 Task: Insert the product roadmap with the project name"Monthly report" and mention the status as launched.
Action: Mouse moved to (135, 97)
Screenshot: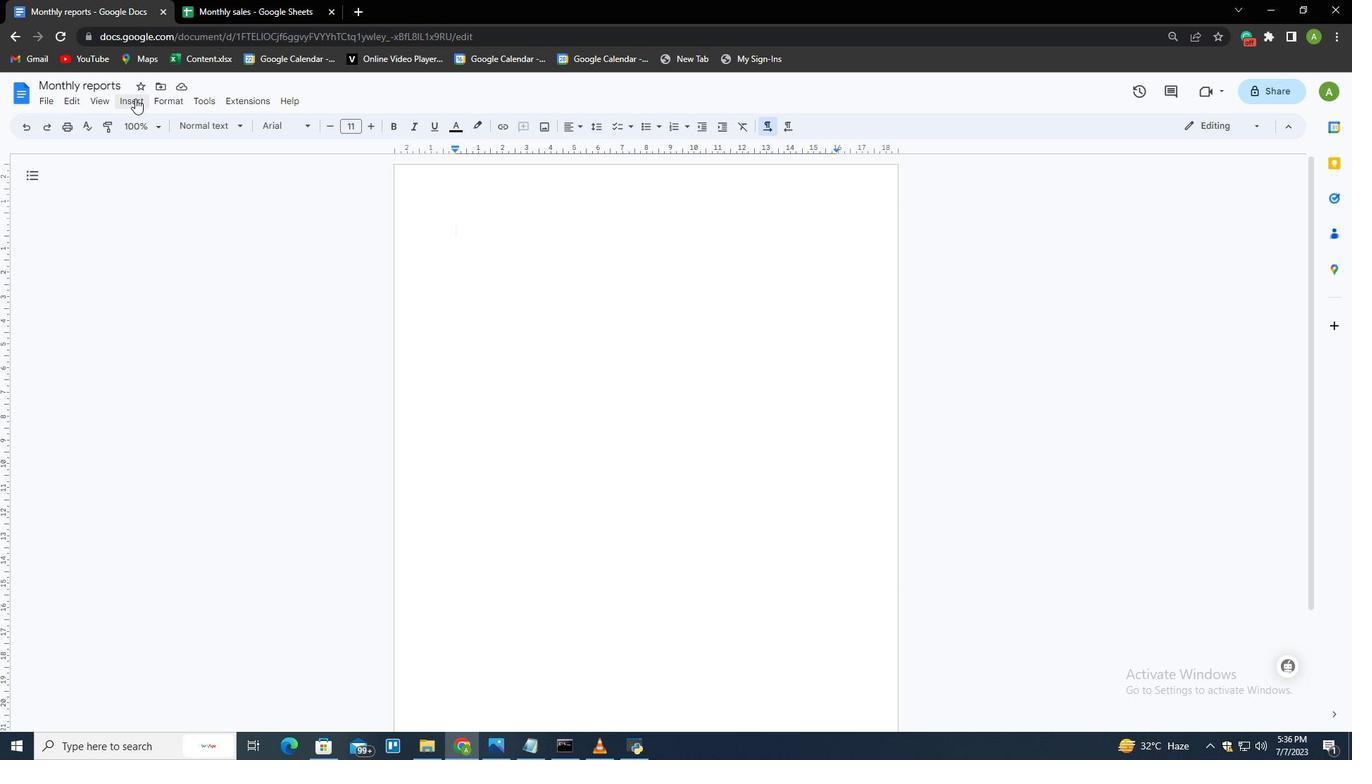 
Action: Mouse pressed left at (135, 97)
Screenshot: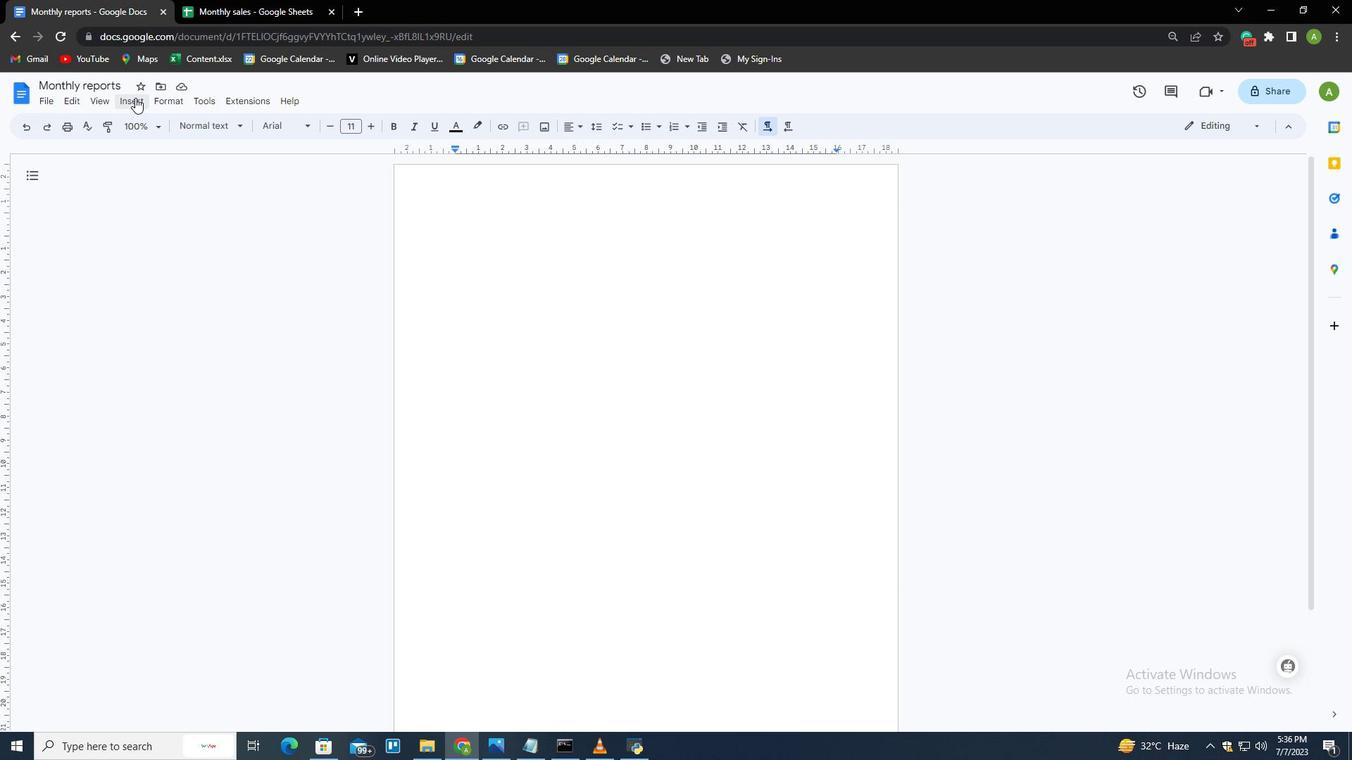 
Action: Mouse moved to (361, 370)
Screenshot: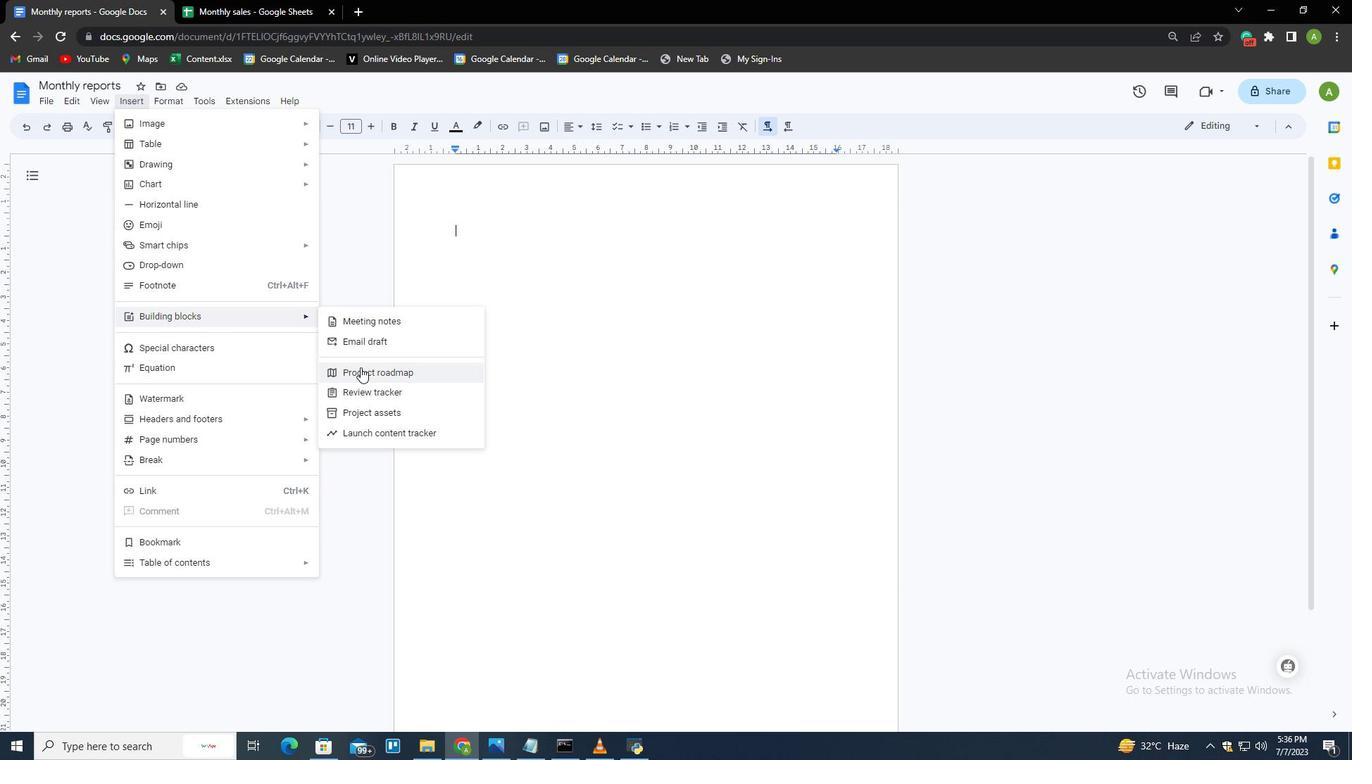 
Action: Mouse pressed left at (361, 370)
Screenshot: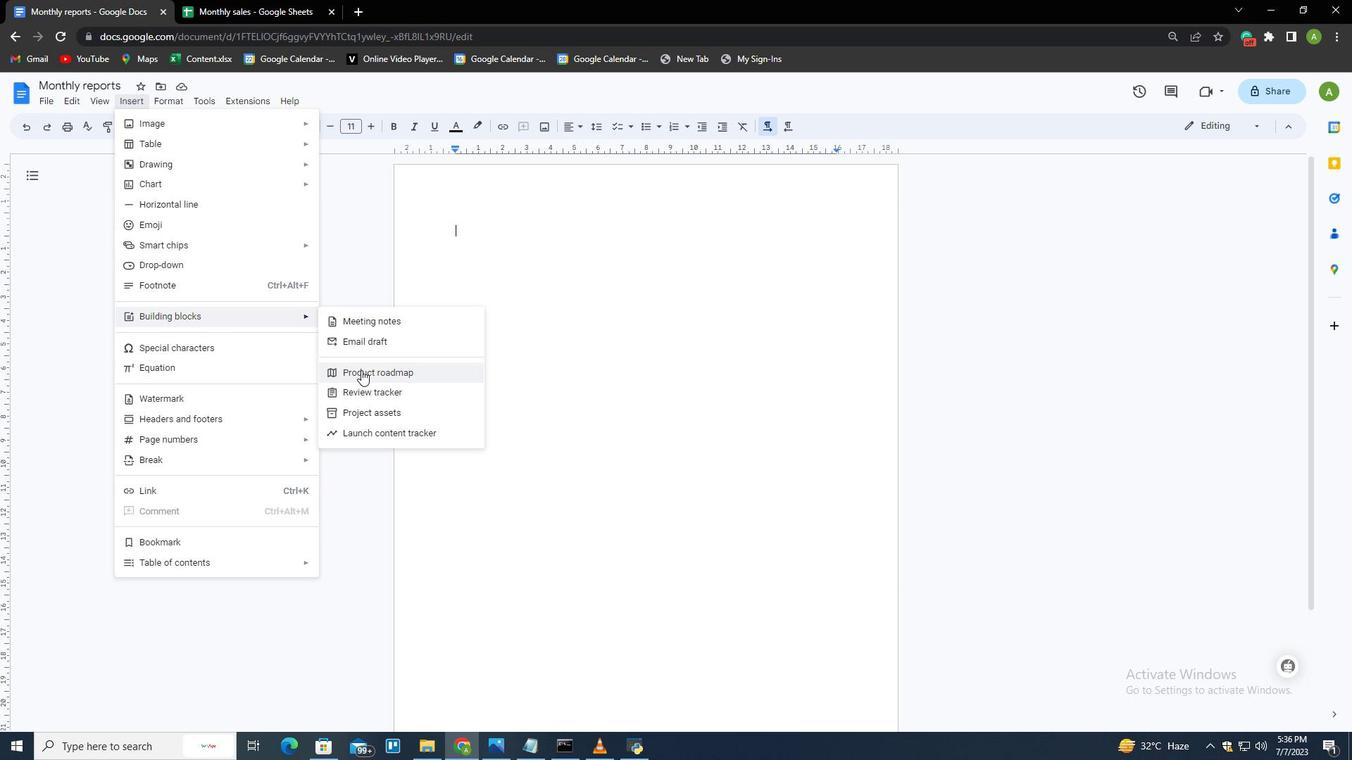 
Action: Mouse moved to (519, 269)
Screenshot: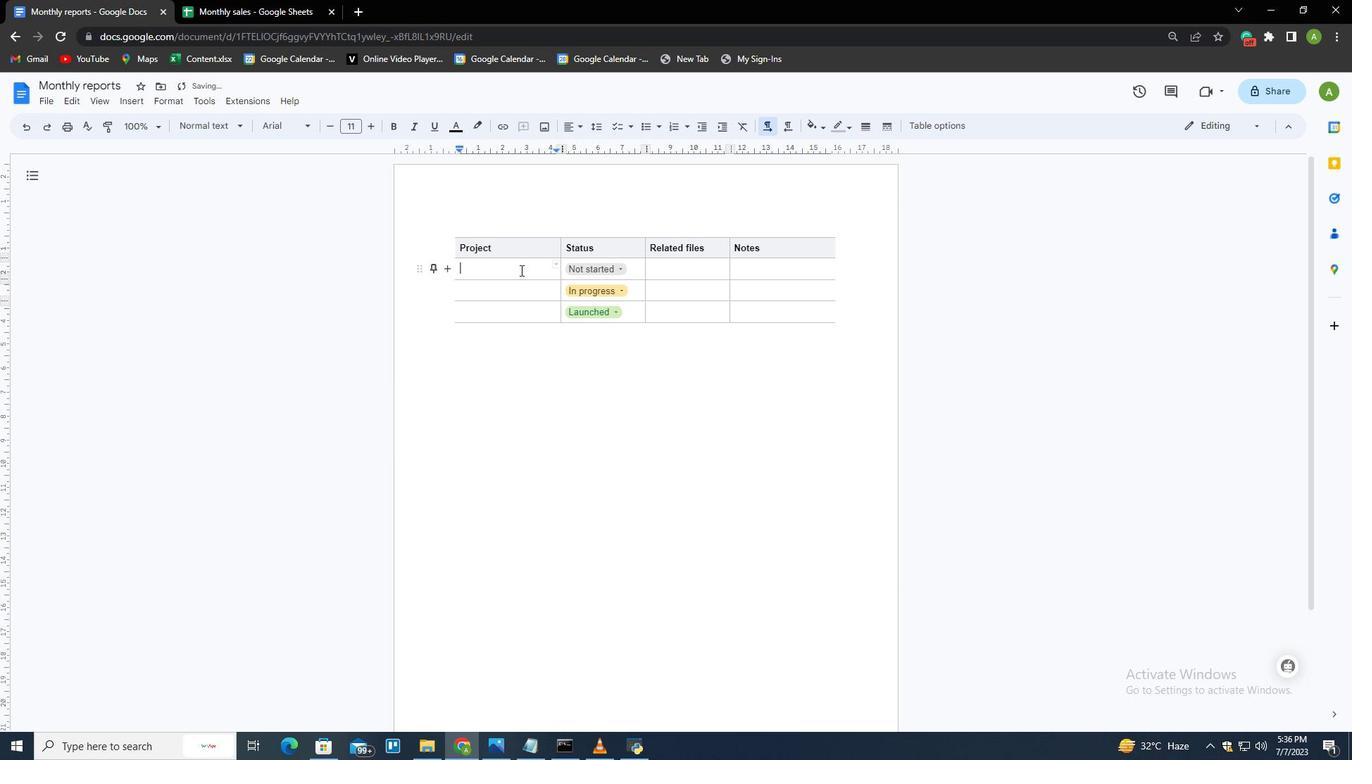 
Action: Mouse pressed left at (519, 269)
Screenshot: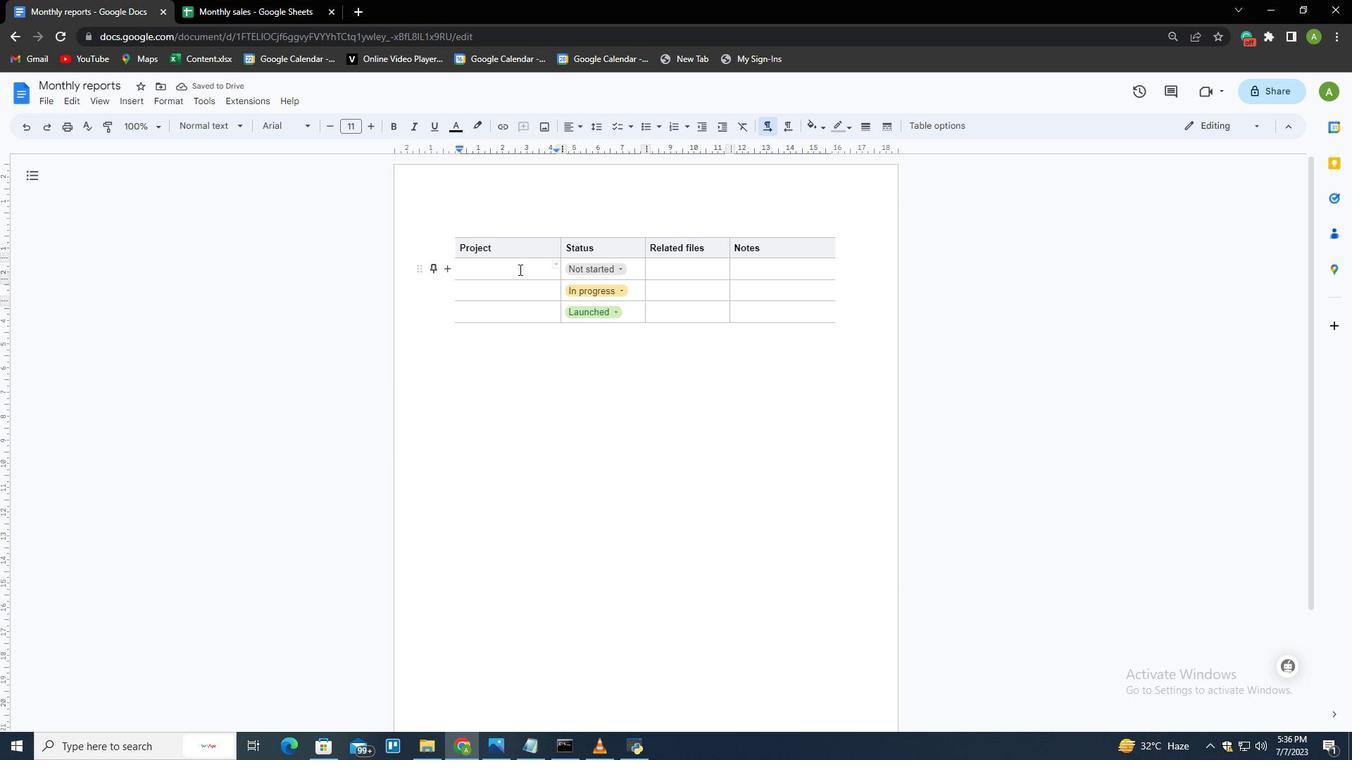 
Action: Key pressed <Key.shift>Monthly<Key.space>rp<Key.backspace>eport
Screenshot: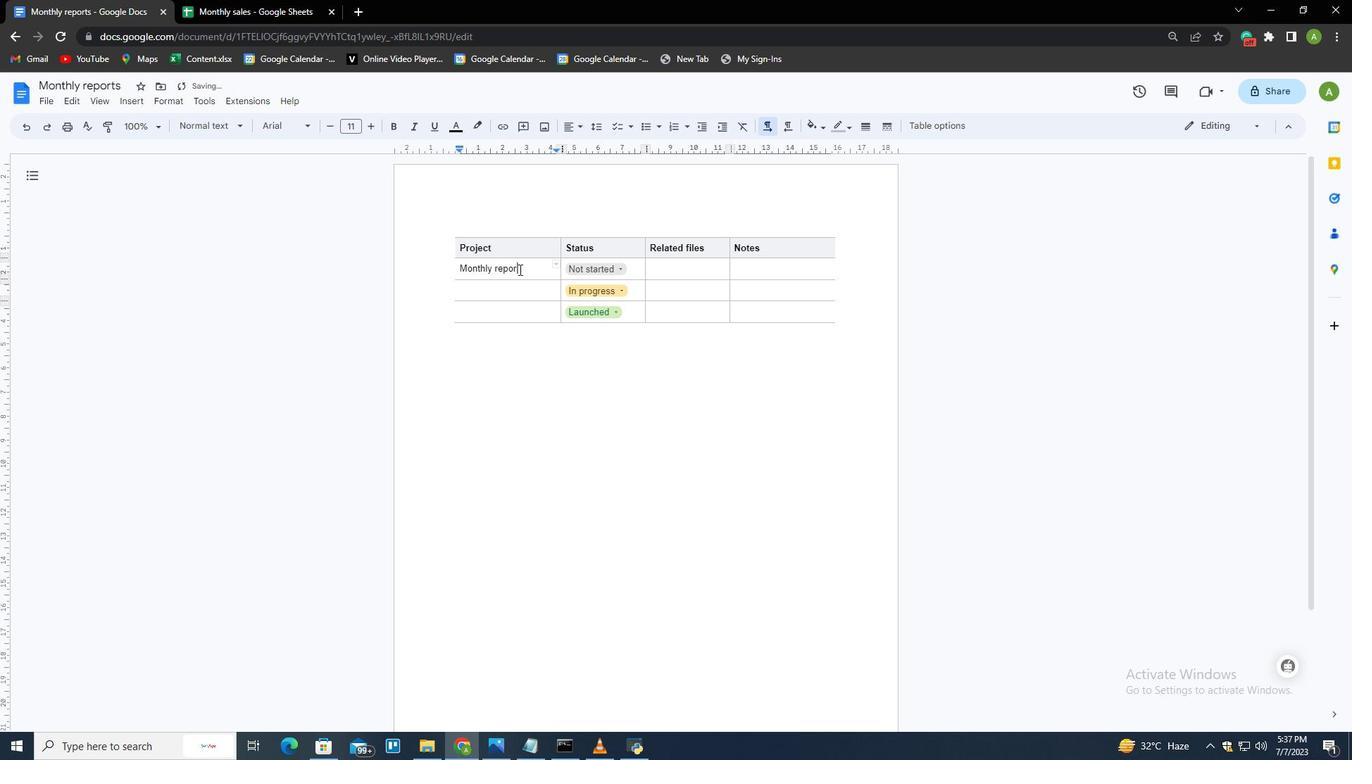 
Action: Mouse moved to (619, 268)
Screenshot: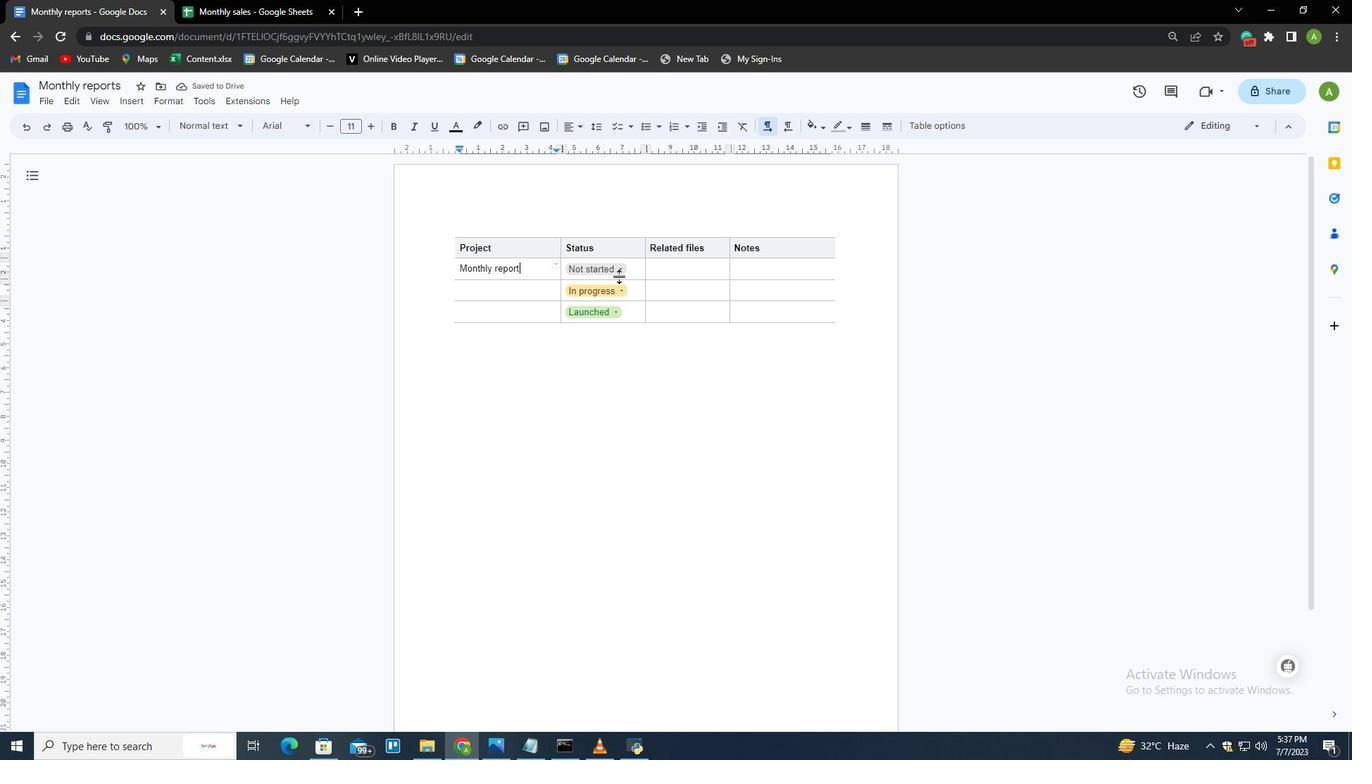 
Action: Mouse pressed left at (619, 268)
Screenshot: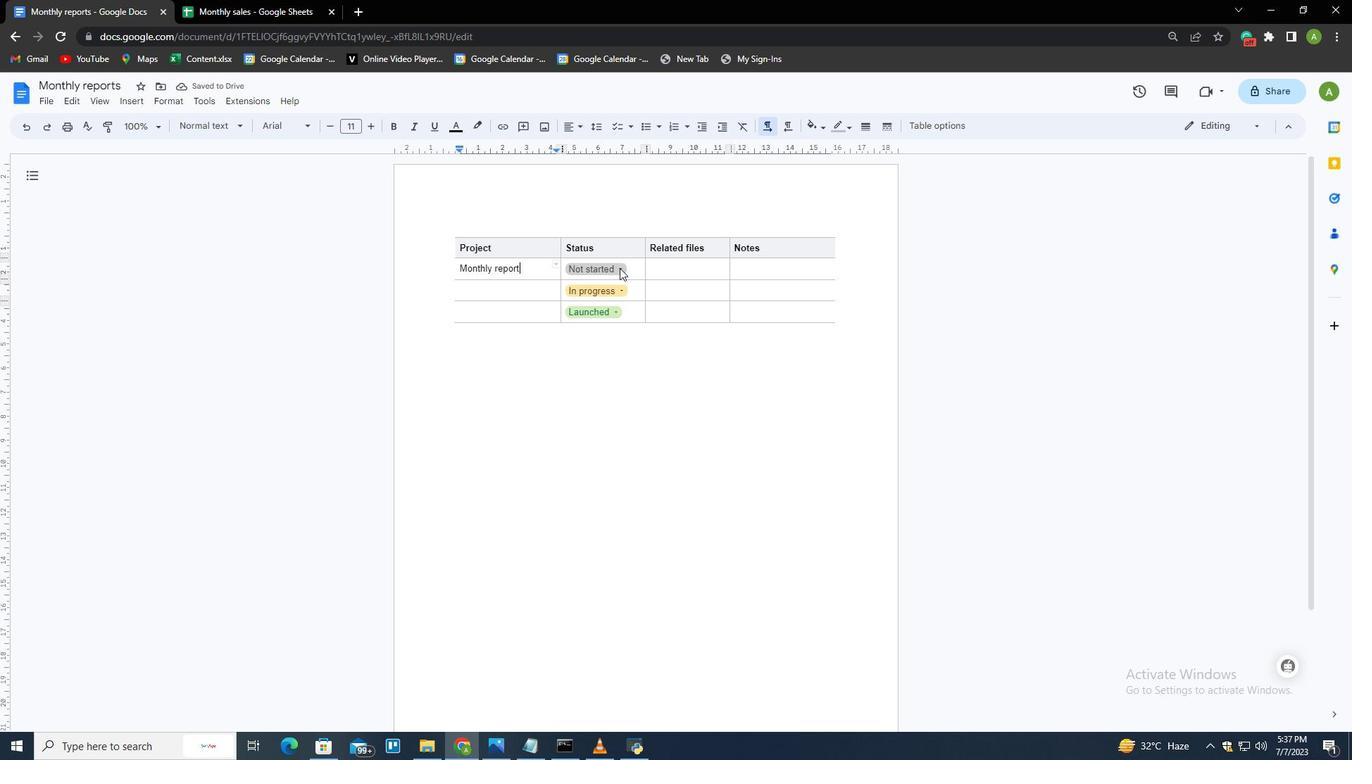 
Action: Mouse moved to (599, 328)
Screenshot: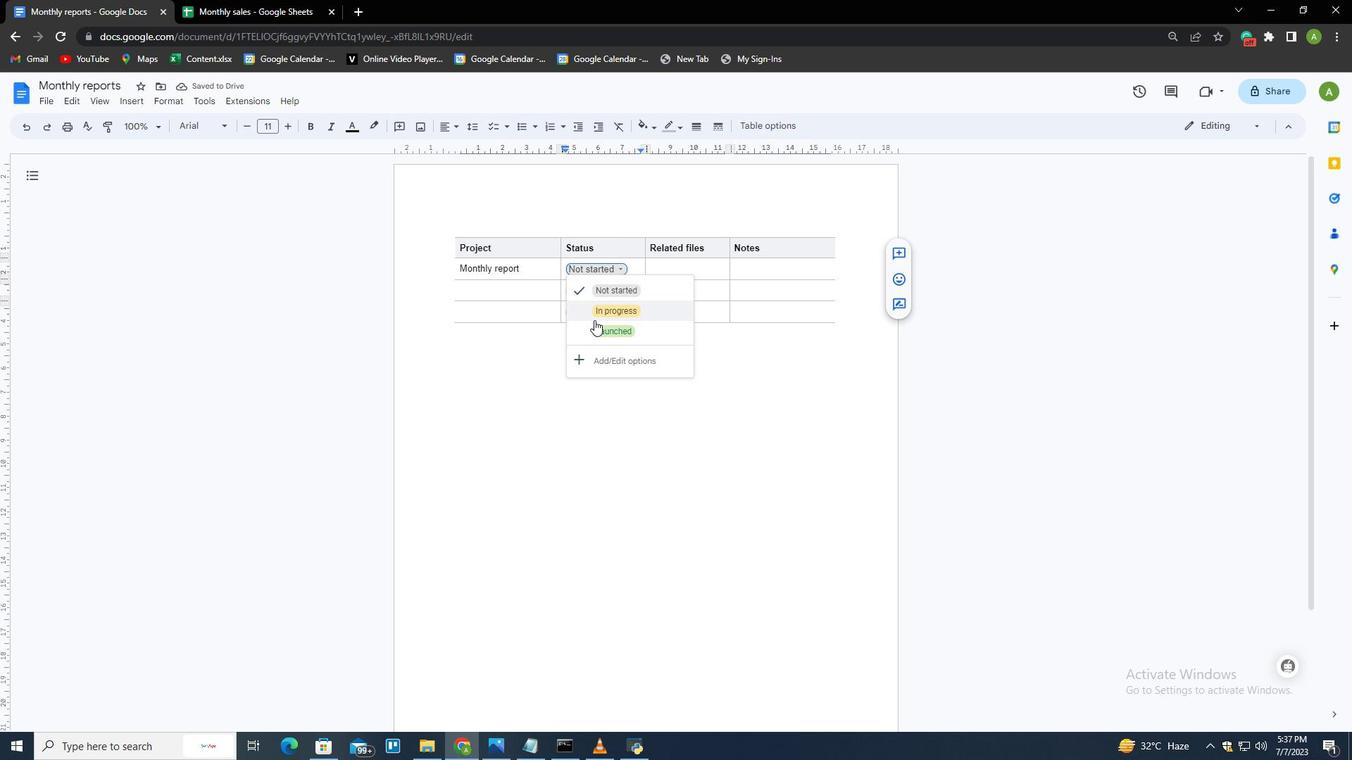 
Action: Mouse pressed left at (599, 328)
Screenshot: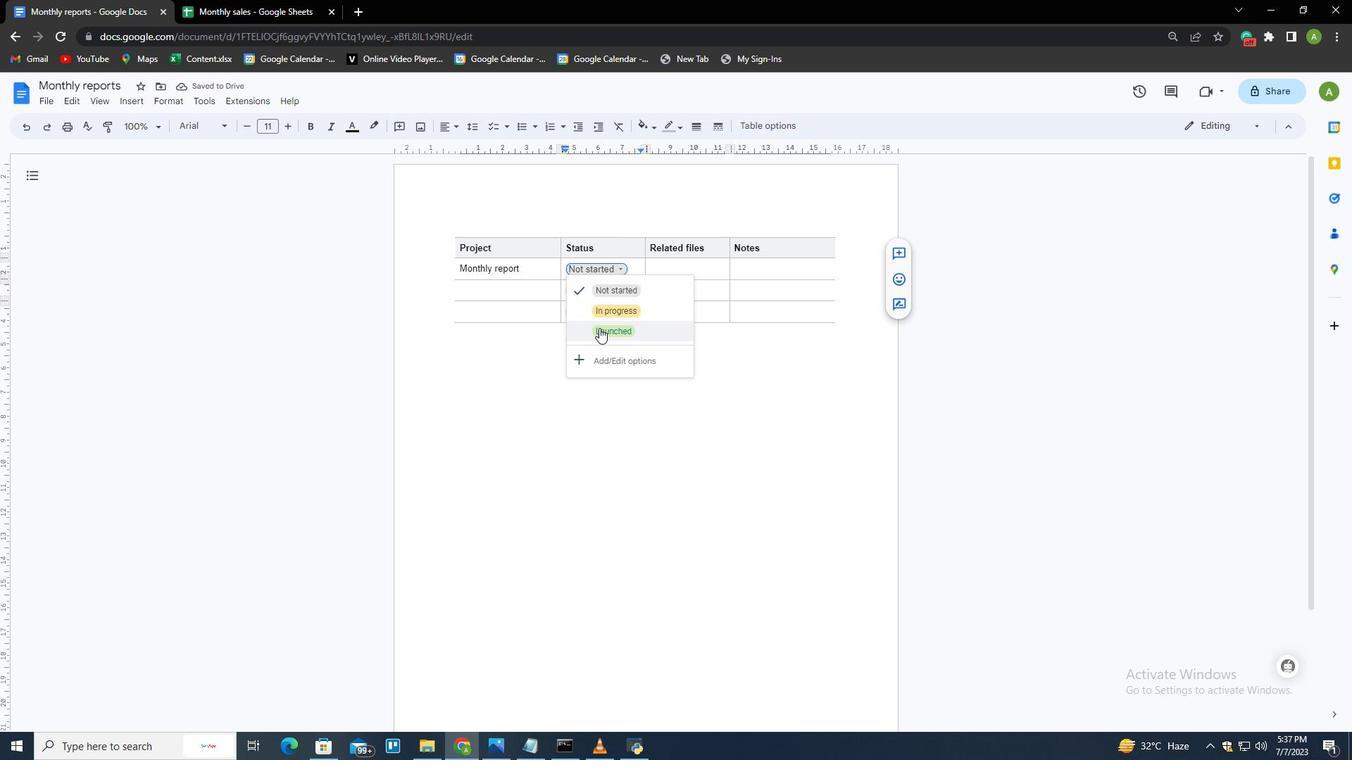 
Action: Mouse moved to (643, 224)
Screenshot: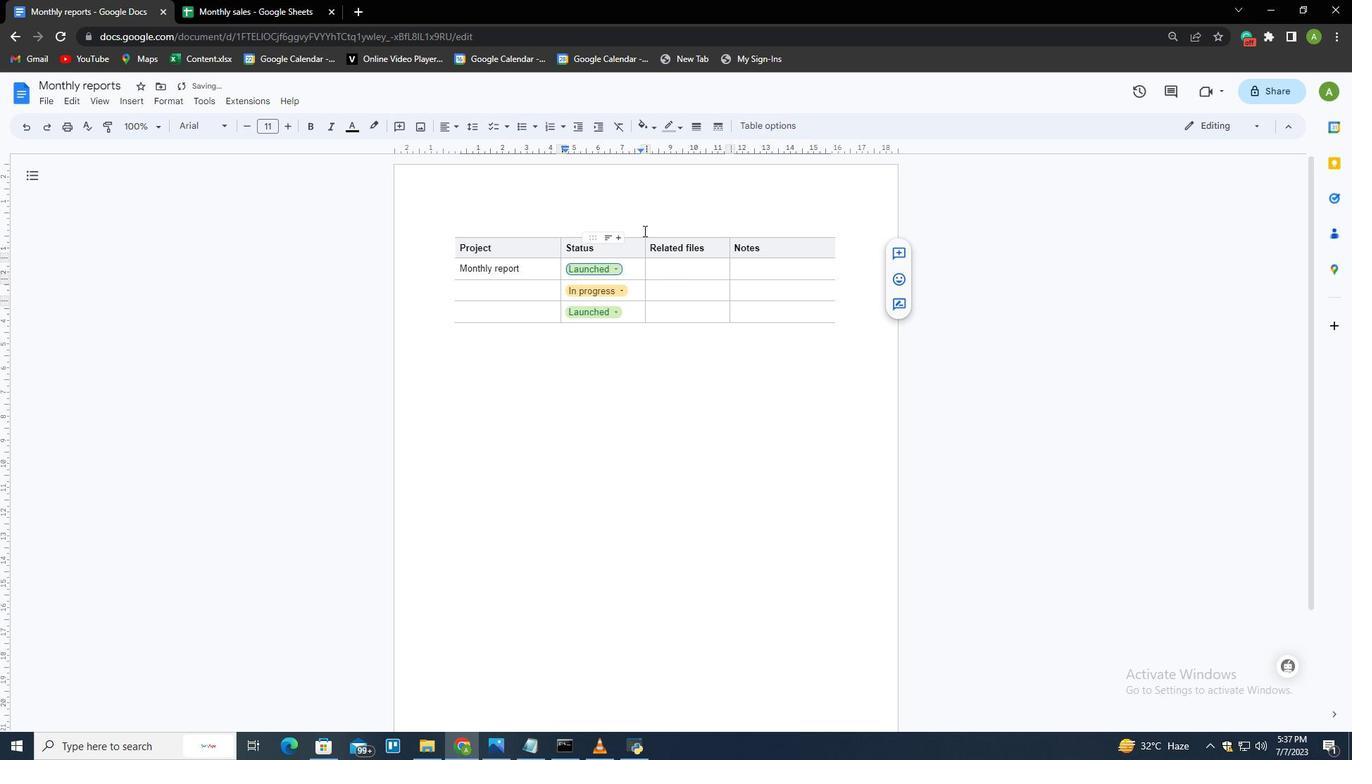 
